 Task: Add Old Amsterdam Gouda Goat Cheese to the cart.
Action: Mouse pressed left at (23, 102)
Screenshot: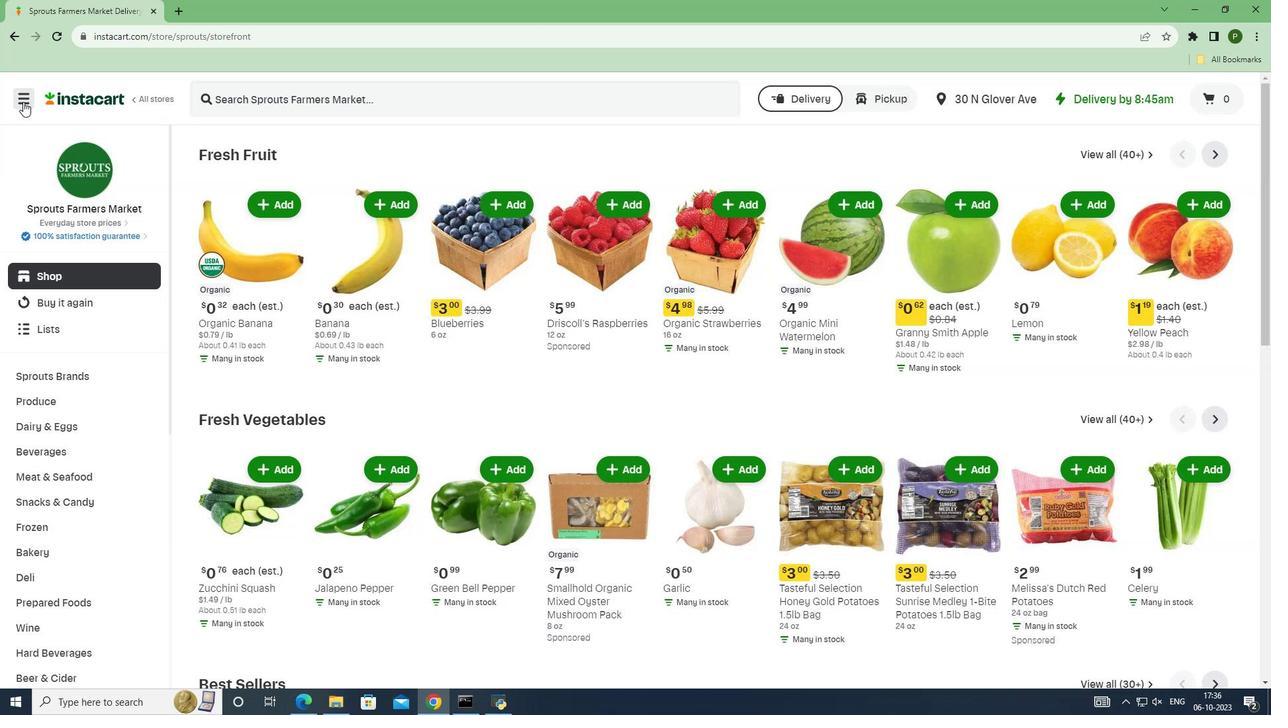 
Action: Mouse moved to (51, 347)
Screenshot: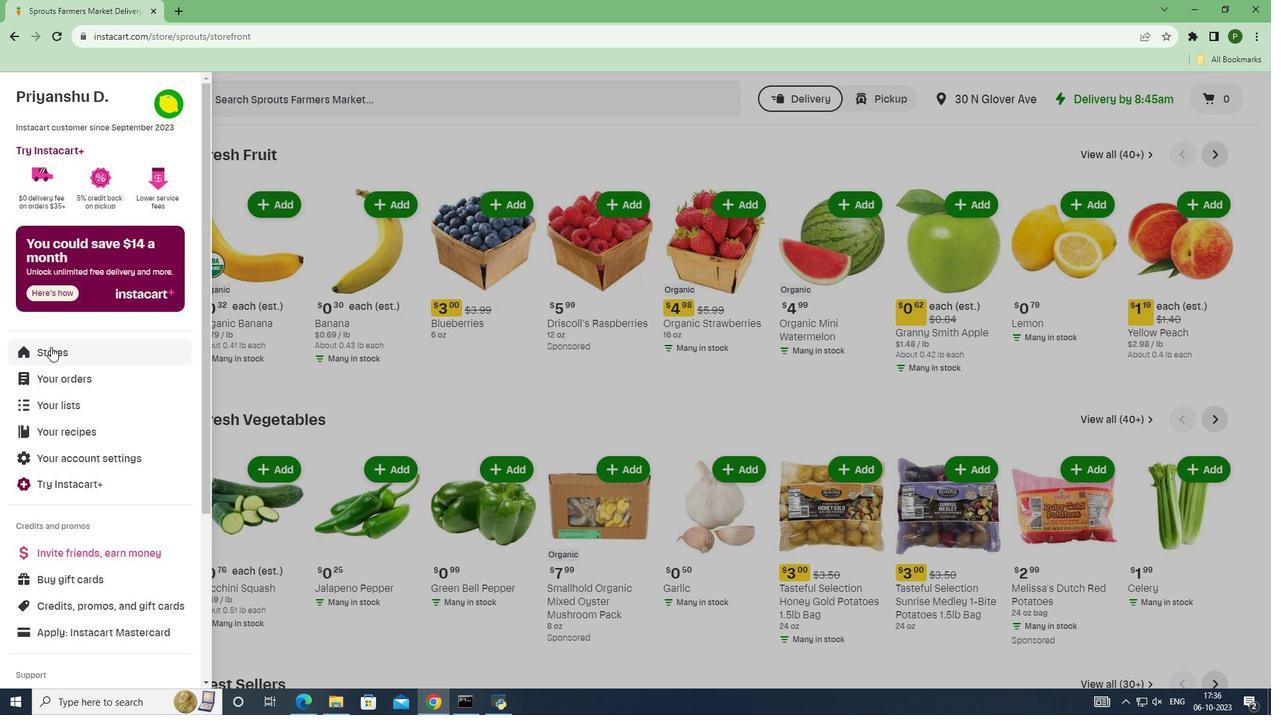 
Action: Mouse pressed left at (51, 347)
Screenshot: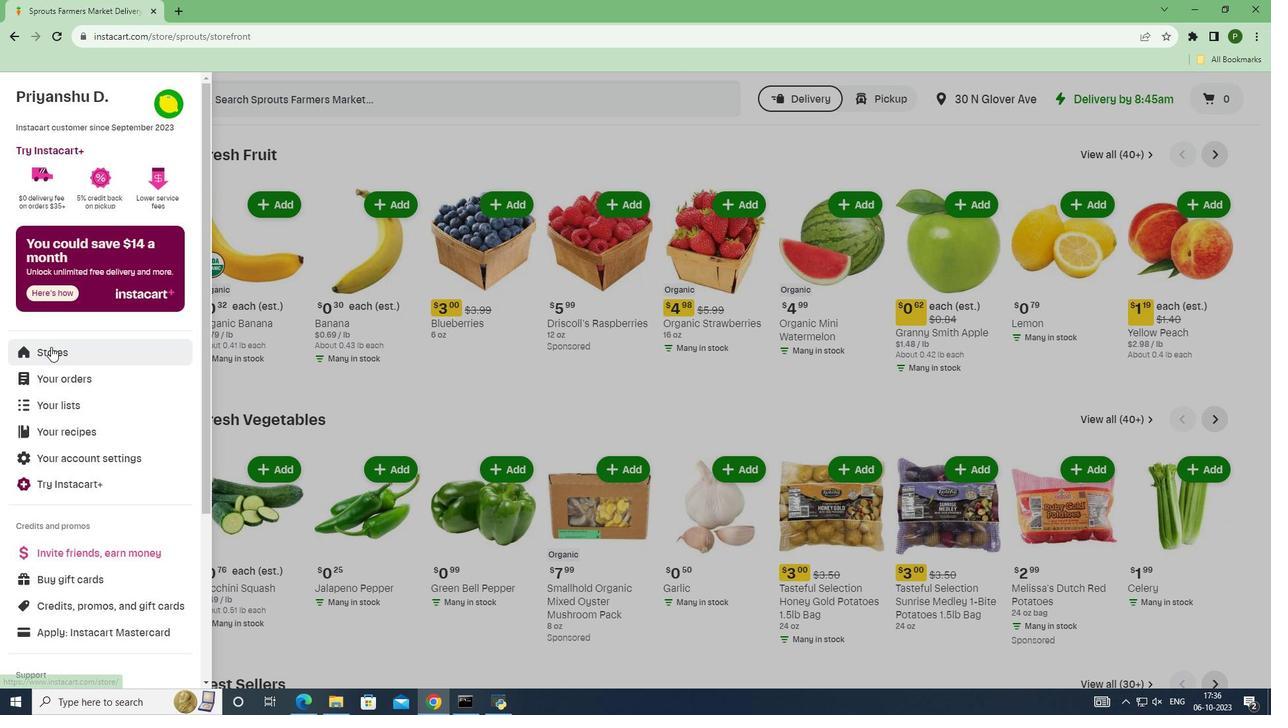 
Action: Mouse moved to (294, 145)
Screenshot: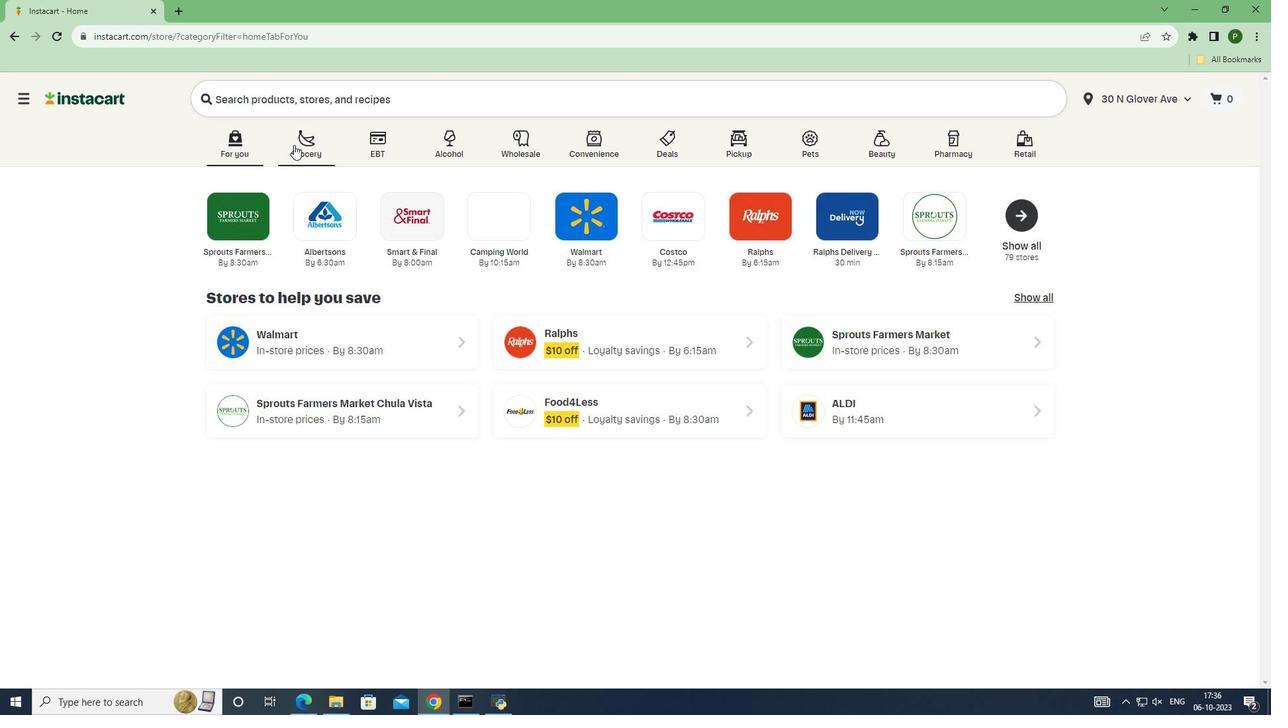 
Action: Mouse pressed left at (294, 145)
Screenshot: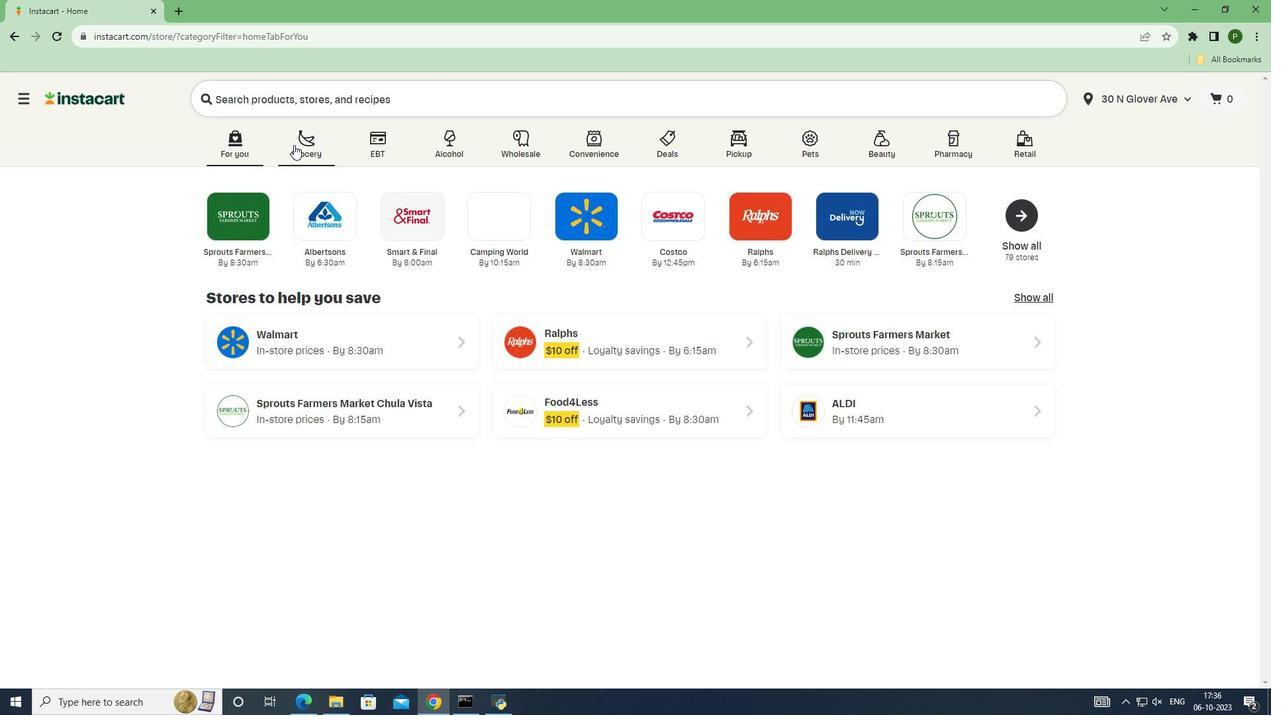 
Action: Mouse moved to (800, 301)
Screenshot: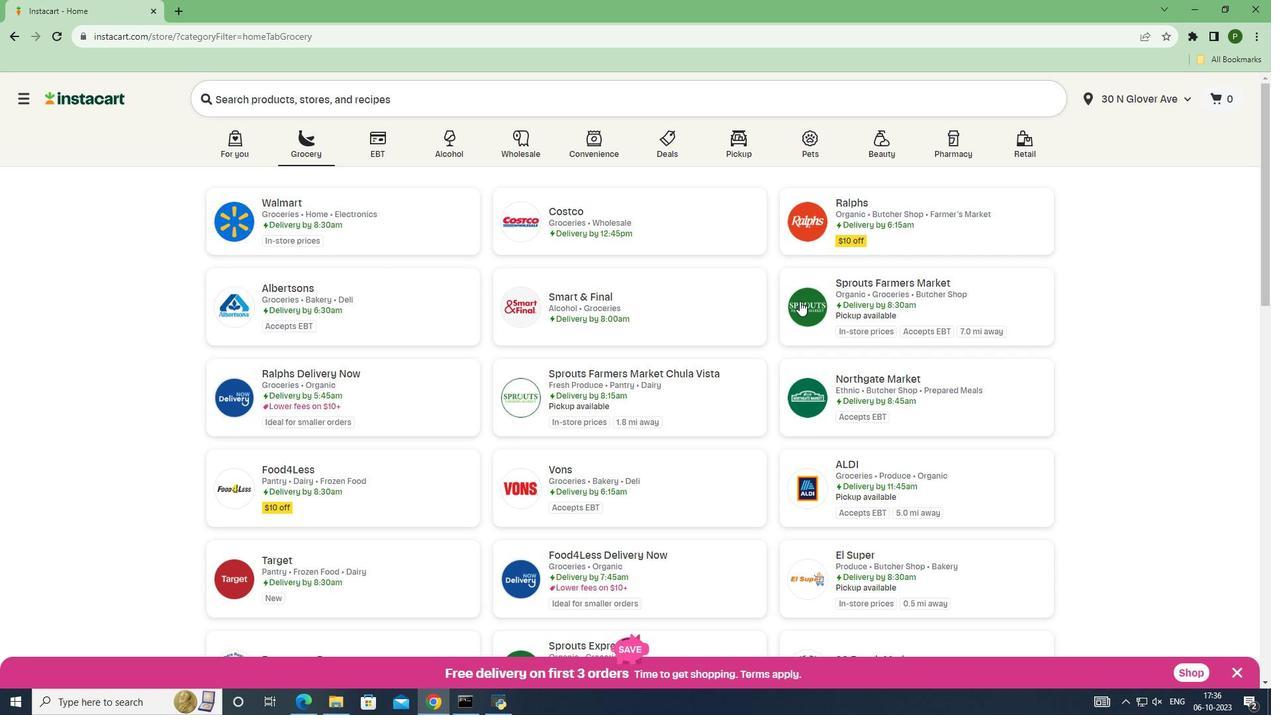 
Action: Mouse pressed left at (800, 301)
Screenshot: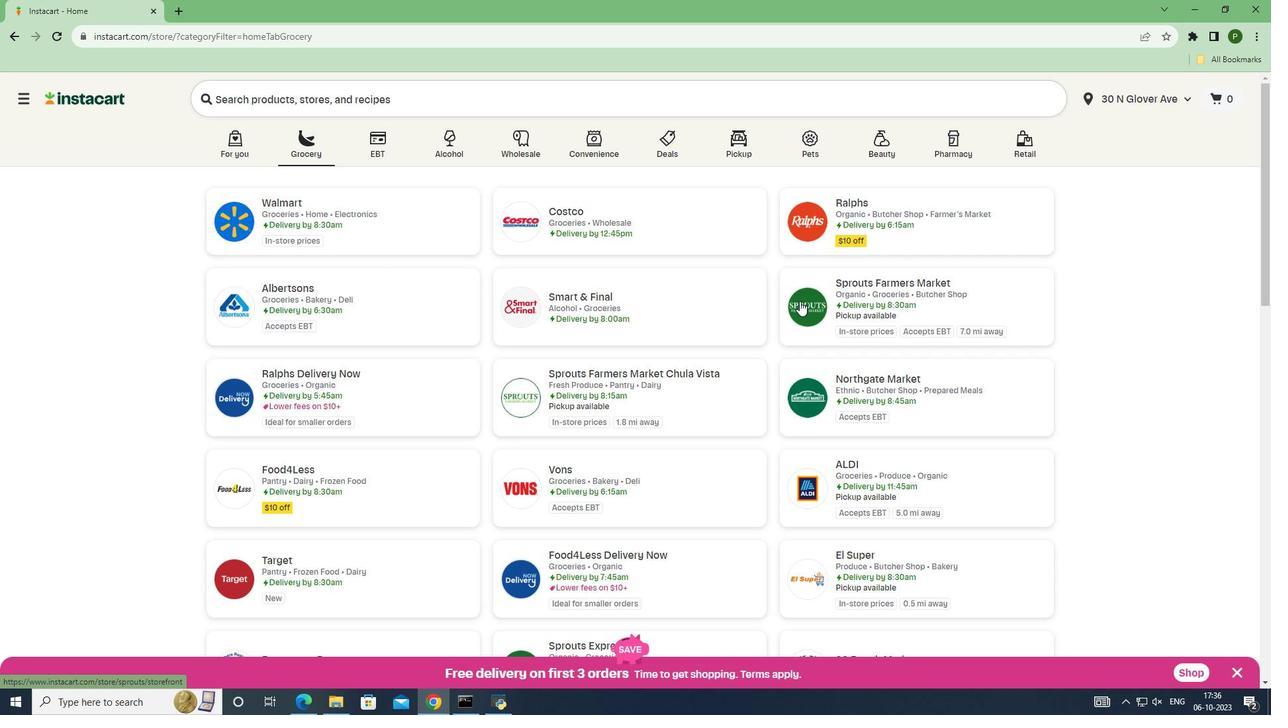 
Action: Mouse moved to (104, 423)
Screenshot: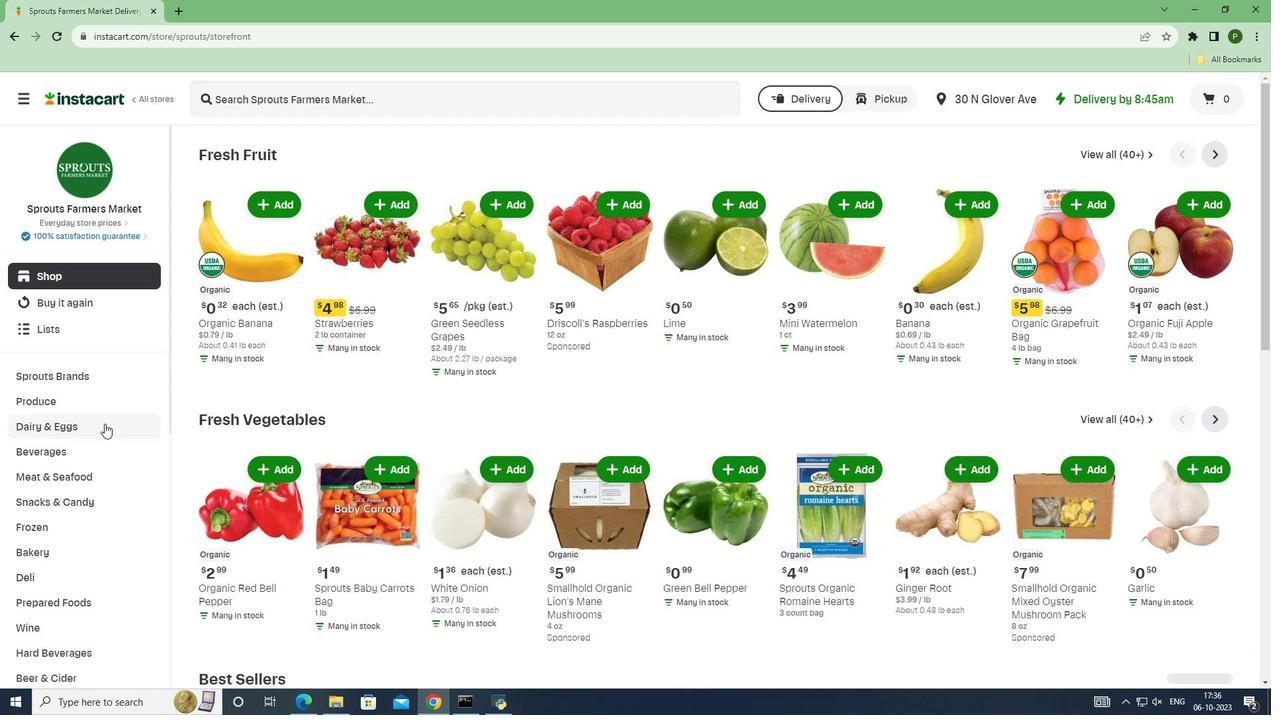 
Action: Mouse pressed left at (104, 423)
Screenshot: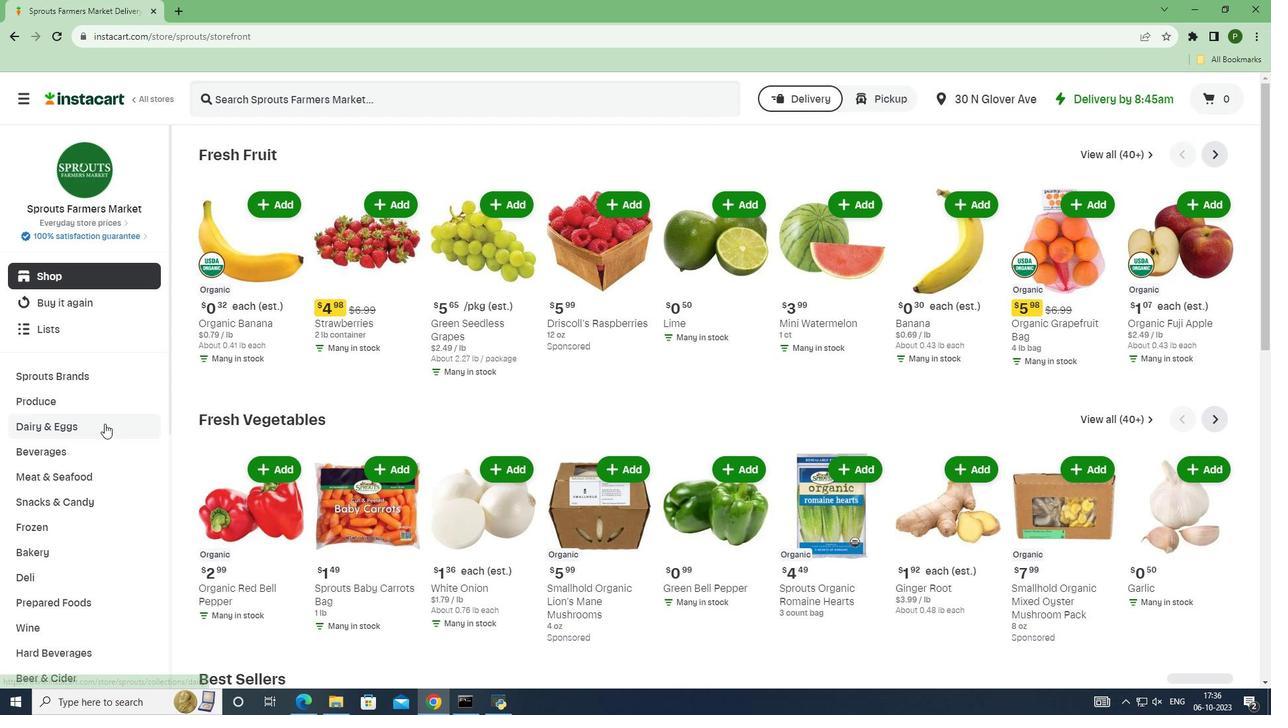 
Action: Mouse moved to (71, 481)
Screenshot: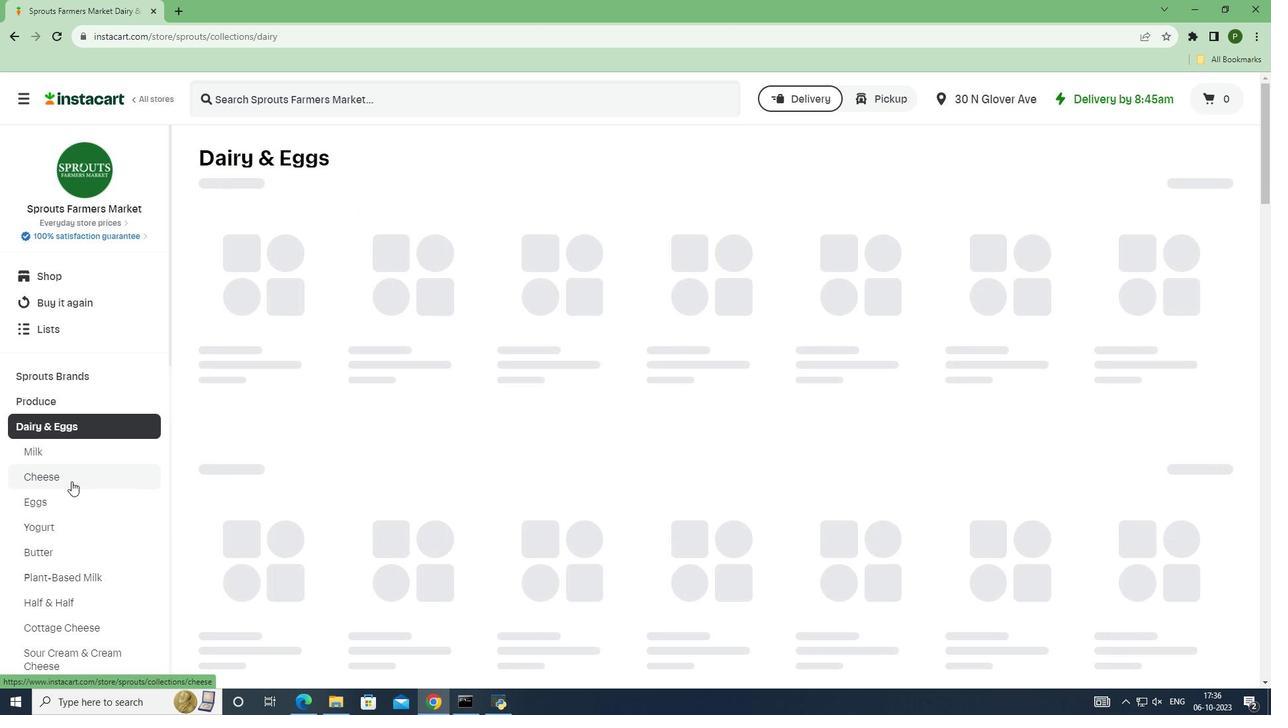 
Action: Mouse pressed left at (71, 481)
Screenshot: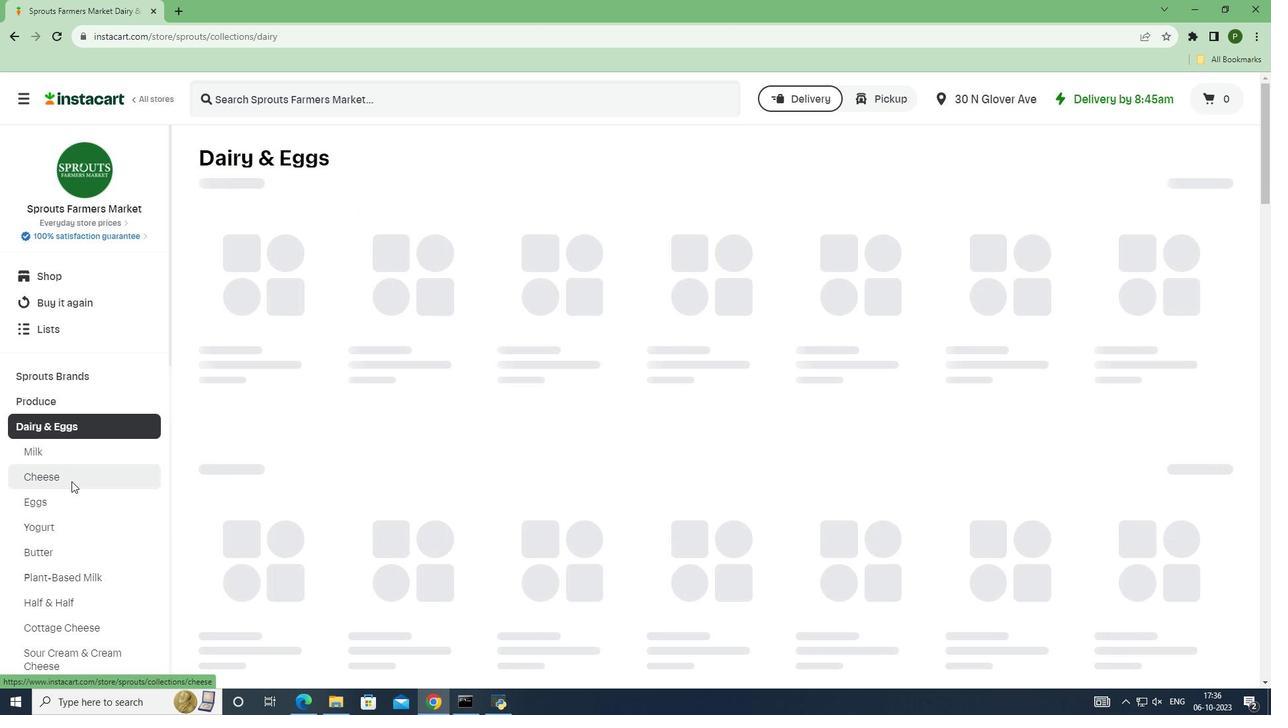 
Action: Mouse moved to (252, 91)
Screenshot: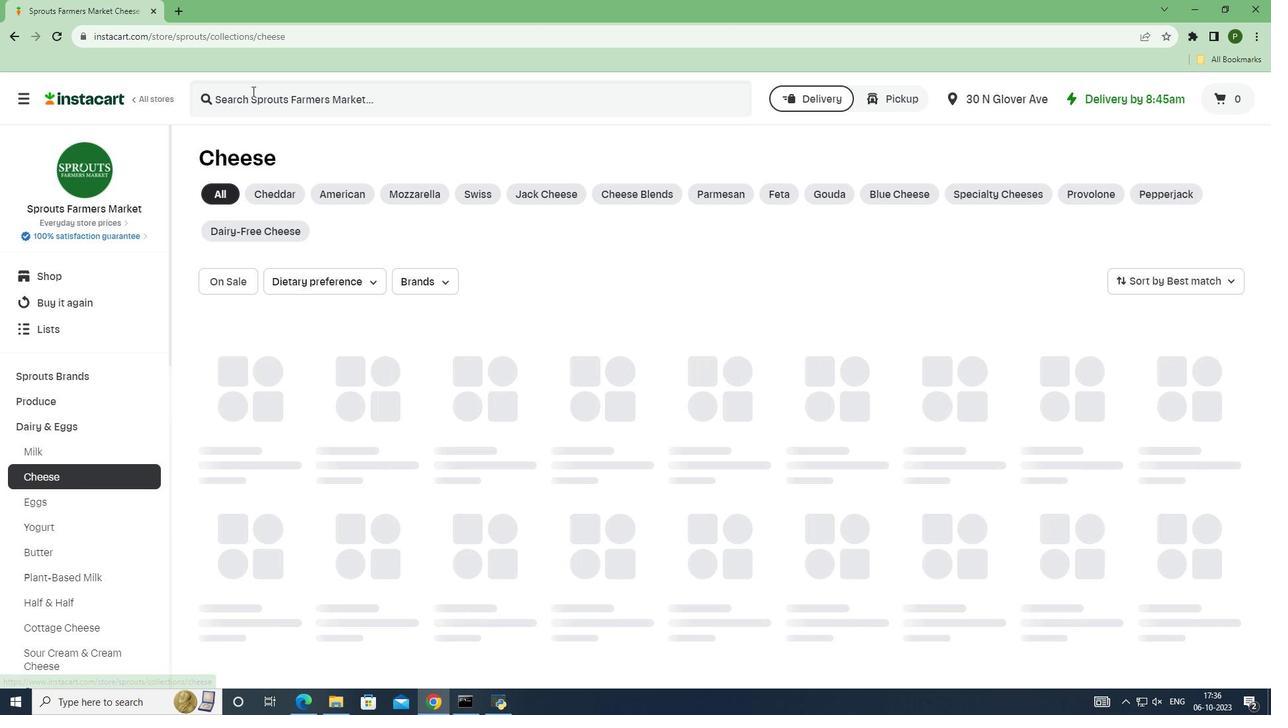 
Action: Mouse pressed left at (252, 91)
Screenshot: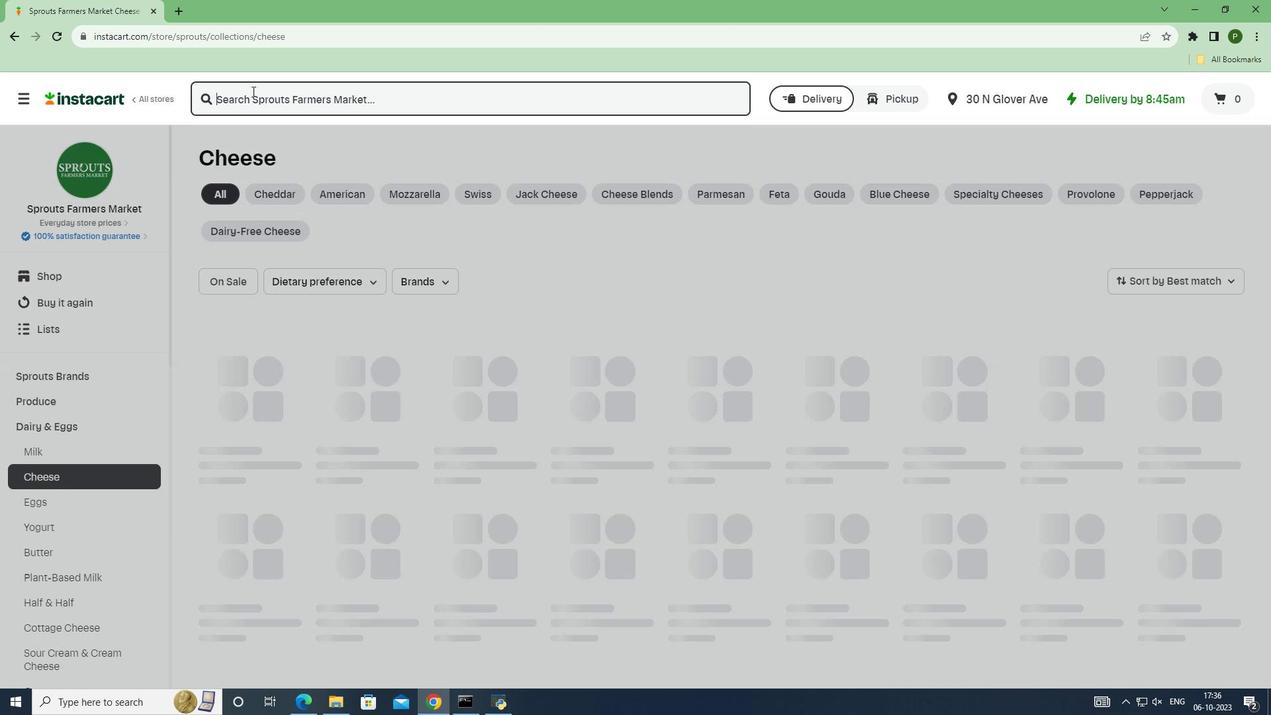 
Action: Key pressed <Key.caps_lock>O<Key.caps_lock>ld<Key.space><Key.caps_lock>A<Key.caps_lock>msterdam<Key.space>
Screenshot: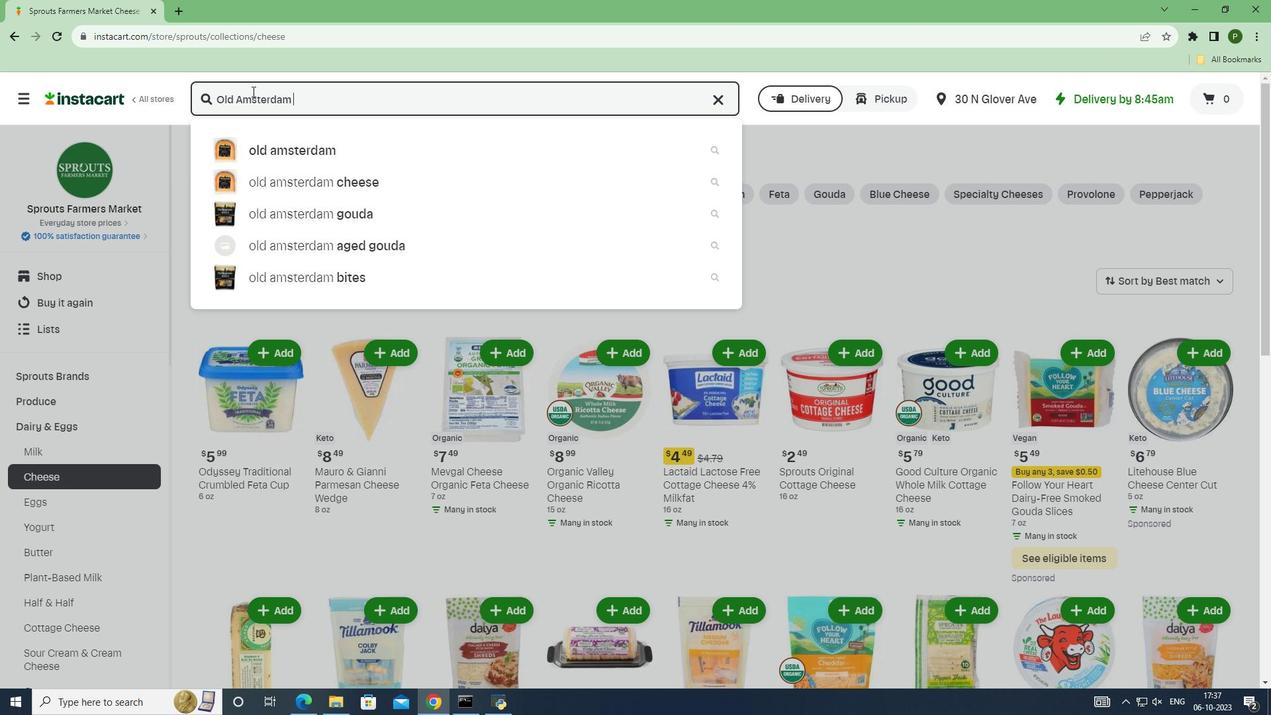 
Action: Mouse moved to (252, 90)
Screenshot: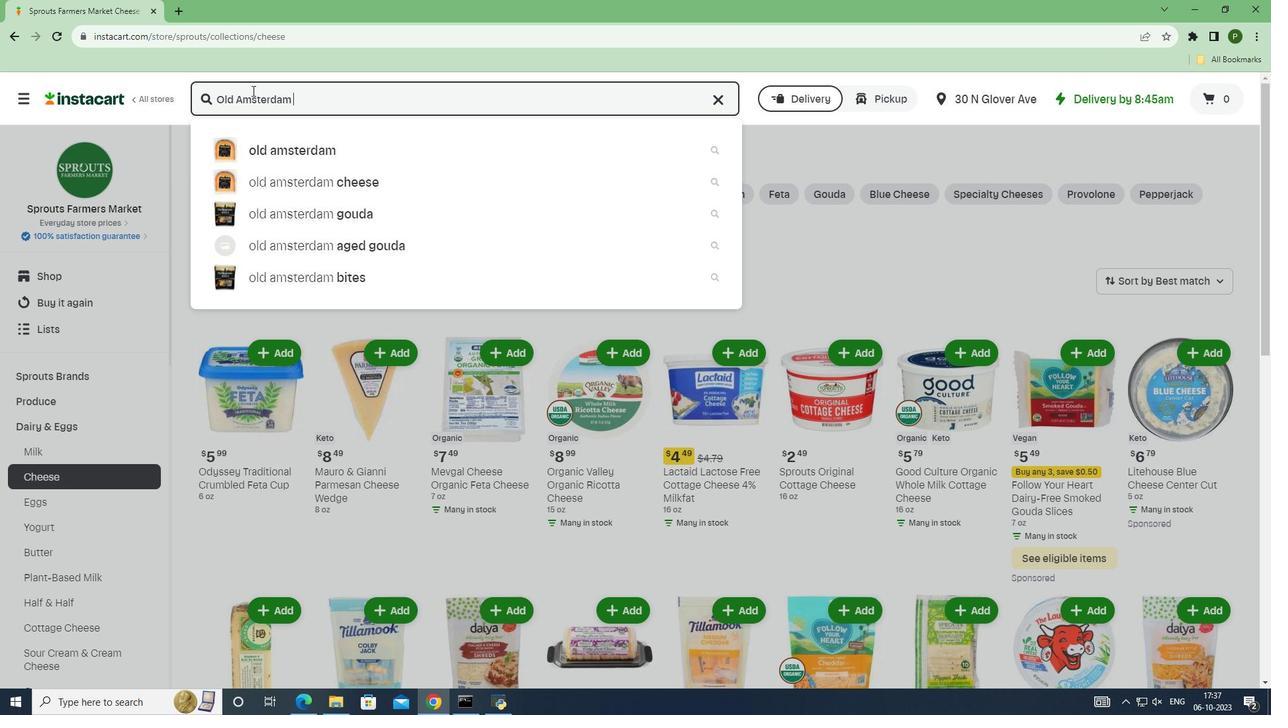 
Action: Key pressed <Key.caps_lock>G<Key.caps_lock>ouda<Key.space><Key.caps_lock>G<Key.caps_lock>oat<Key.space><Key.caps_lock>C<Key.caps_lock>heese<Key.enter>
Screenshot: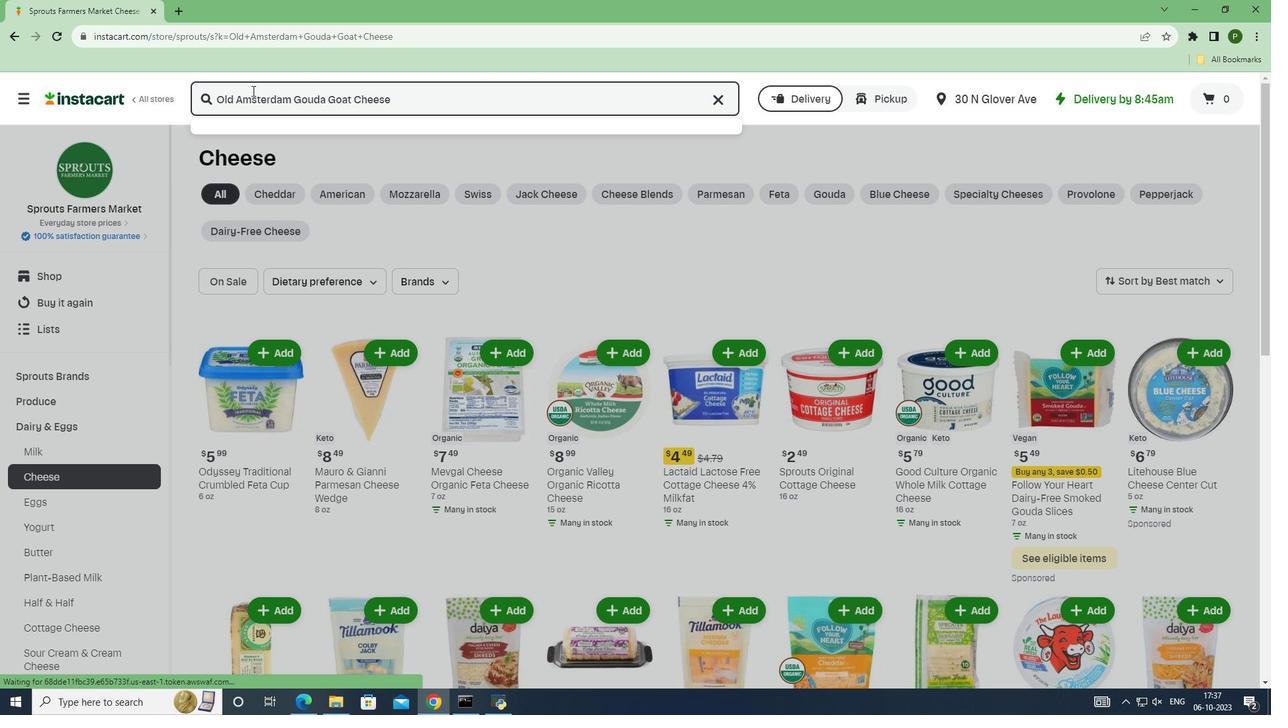 
Action: Mouse moved to (765, 241)
Screenshot: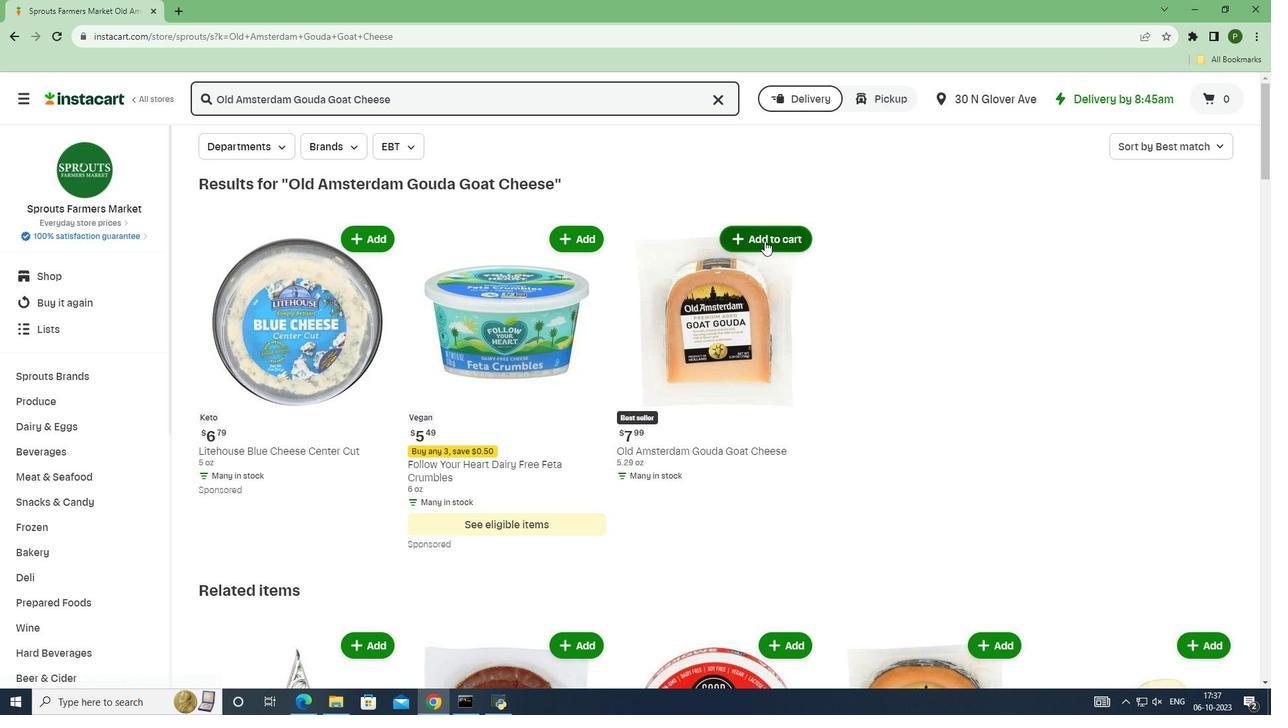 
Action: Mouse pressed left at (765, 241)
Screenshot: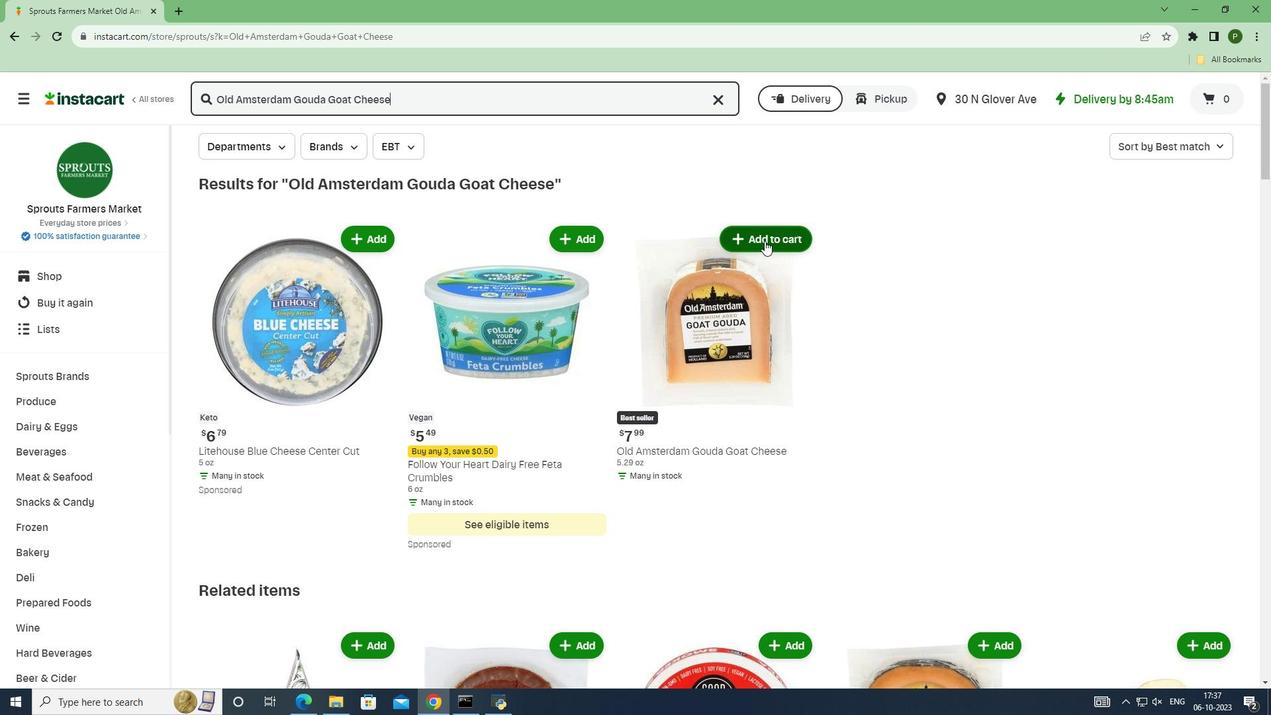
Action: Mouse moved to (849, 306)
Screenshot: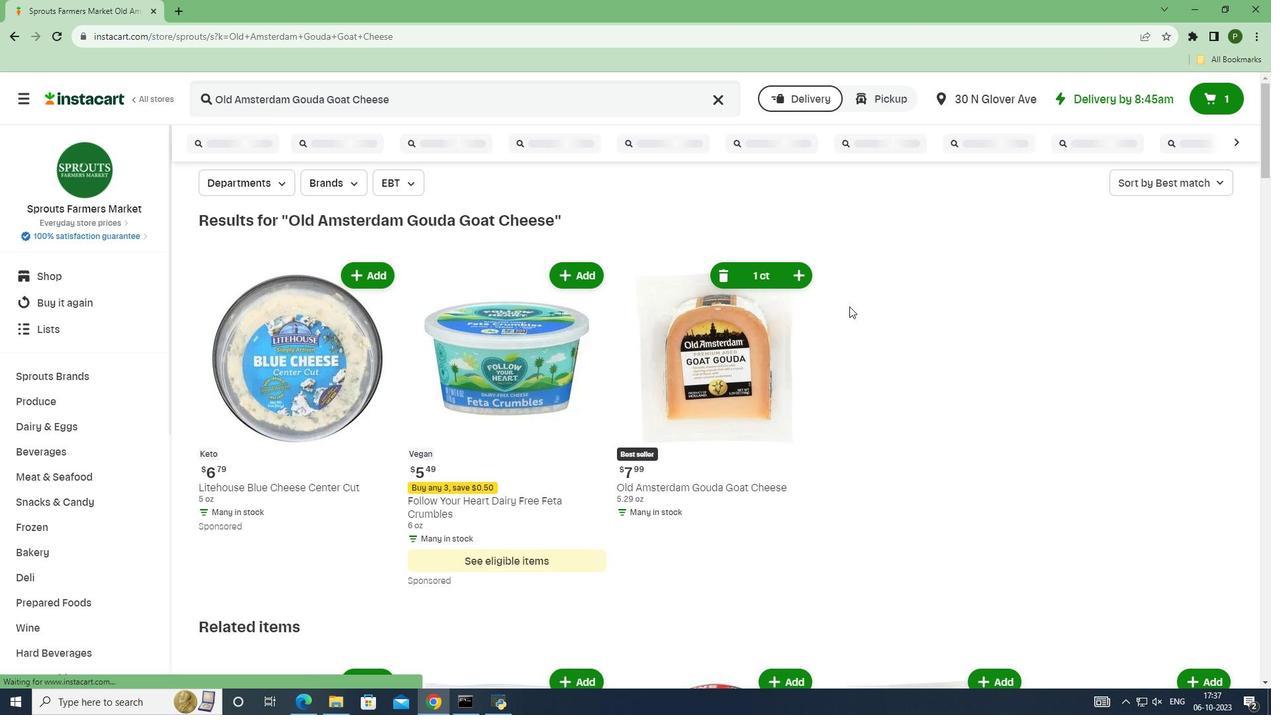 
